 Task: Open an excel sheet with  and write heading  Customer order data  Add 10 people name:-  'David White, Emily Green, Andrew Baker, Madison Evans, Logan King, Grace Hill, Gabriel Young, Elizabeth Flores, Samuel Reed, Avery Nelson. ' in May Last week sales are  10020 to 20050. customer order name:-  Nike shoe, Adidas shoe, Gucci T-shirt, Louis Vuitton bag, Zara Shirt, H&M jeans, Chanel perfume, Versace perfume, Ralph Lauren, Prada Shirtcustomer order price in between:-  10000 to 15000. Save page auditingSalesByTerritory_2022
Action: Key pressed <Key.shift_r>Customer<Key.space><Key.shift>Order<Key.space>data<Key.down><Key.shift_r>S<Key.space><Key.backspace>.<Key.space><Key.shift>No<Key.down>1<Key.down>2<Key.down>3<Key.down>4<Key.down>5<Key.down>6<Key.down>7<Key.down>8<Key.down>9<Key.down>10<Key.down><Key.up><Key.up><Key.down><Key.right><Key.shift>Name<Key.down><Key.shift_r>David<Key.down><Key.up><Key.f2><Key.space><Key.shift_r><Key.shift_r><Key.shift_r><Key.shift_r><Key.shift_r><Key.shift_r><Key.shift_r><Key.shift_r><Key.shift_r><Key.shift_r><Key.shift_r><Key.shift_r><Key.shift_r><Key.shift_r><Key.shift_r><Key.shift_r><Key.shift_r><Key.shift_r><Key.shift_r><Key.shift_r><Key.shift_r><Key.shift_r><Key.shift_r><Key.shift_r><Key.shift_r><Key.shift_r>White<Key.down><Key.shift_r>Emily<Key.space><Key.shift_r>Green<Key.down><Key.shift_r>Andrew<Key.space><Key.shift>Baker<Key.down><Key.shift>Madison<Key.space><Key.shift_r>Evans<Key.down><Key.shift>Logan<Key.space><Key.shift>King<Key.down><Key.shift_r>Grace<Key.space><Key.shift>hill<Key.down><Key.shift_r>Gabriel<Key.space><Key.shift>Young<Key.down><Key.shift_r>Elizabeth<Key.space><Key.shift_r>Flo<Key.esc><Key.down><Key.up><Key.f2><Key.space><Key.shift_r>Shite<Key.enter><Key.up><Key.f2><Key.backspace><Key.backspace><Key.backspace><Key.backspace><Key.backspace><Key.shift_r>White<Key.enter><Key.shift_r>Emily<Key.space><Key.shift_r>Green<Key.down><Key.shift_r>Andrew<Key.space><Key.shift>Baker<Key.down><Key.shift>Madison<Key.space><Key.shift_r>Evans<Key.down><Key.shift>Logan<Key.space><Key.shift>King
Screenshot: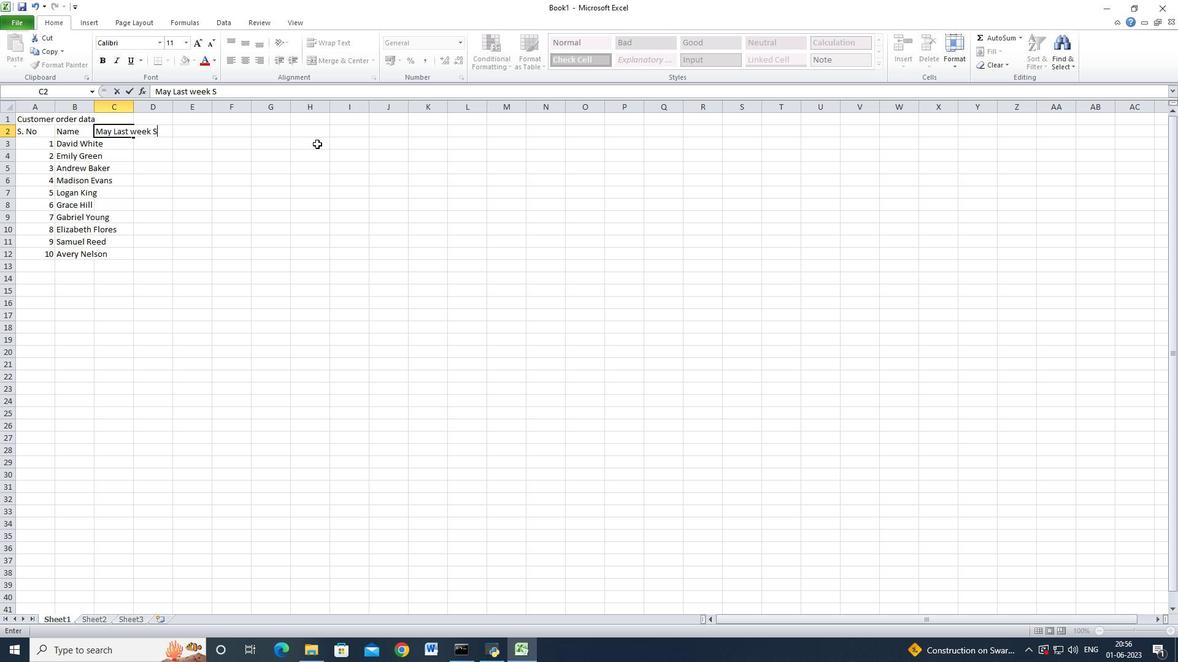 
Action: Mouse moved to (47, 120)
Screenshot: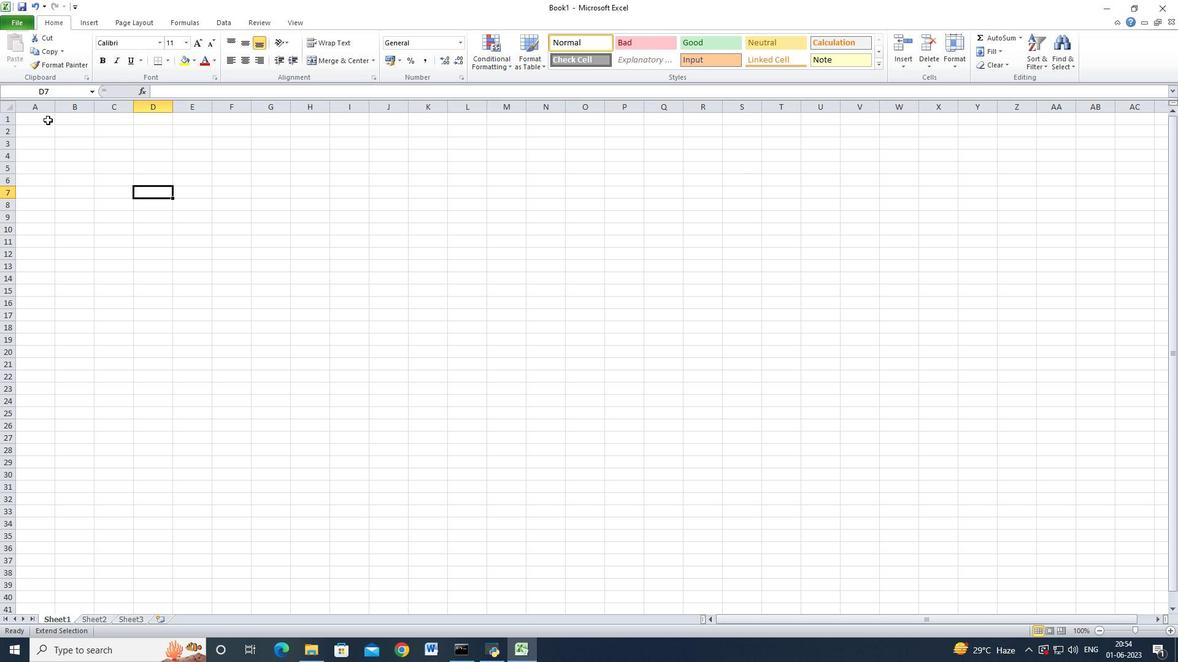 
Action: Mouse pressed left at (47, 120)
Screenshot: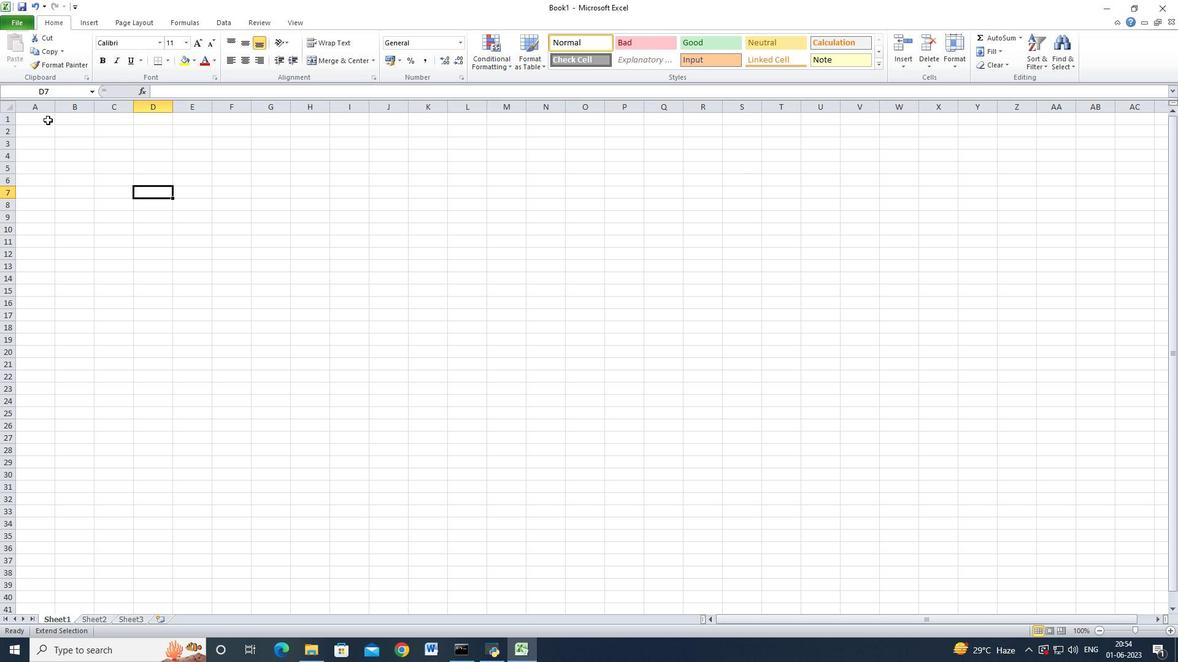 
Action: Mouse moved to (61, 138)
Screenshot: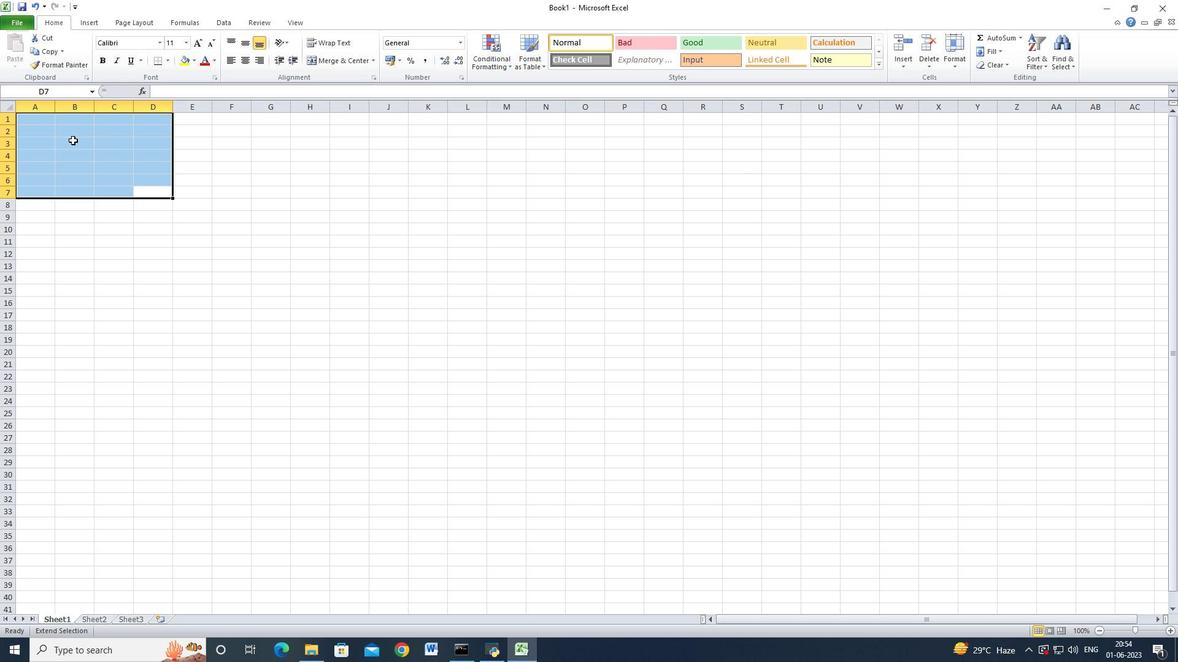 
Action: Mouse pressed left at (61, 138)
Screenshot: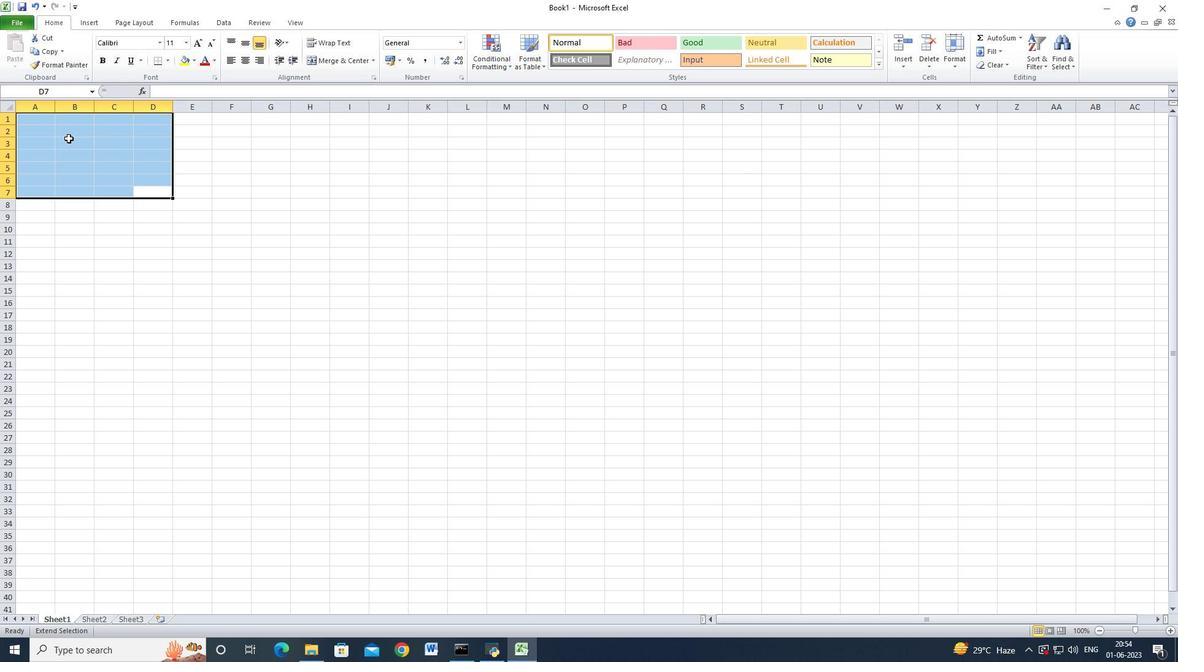 
Action: Mouse moved to (92, 139)
Screenshot: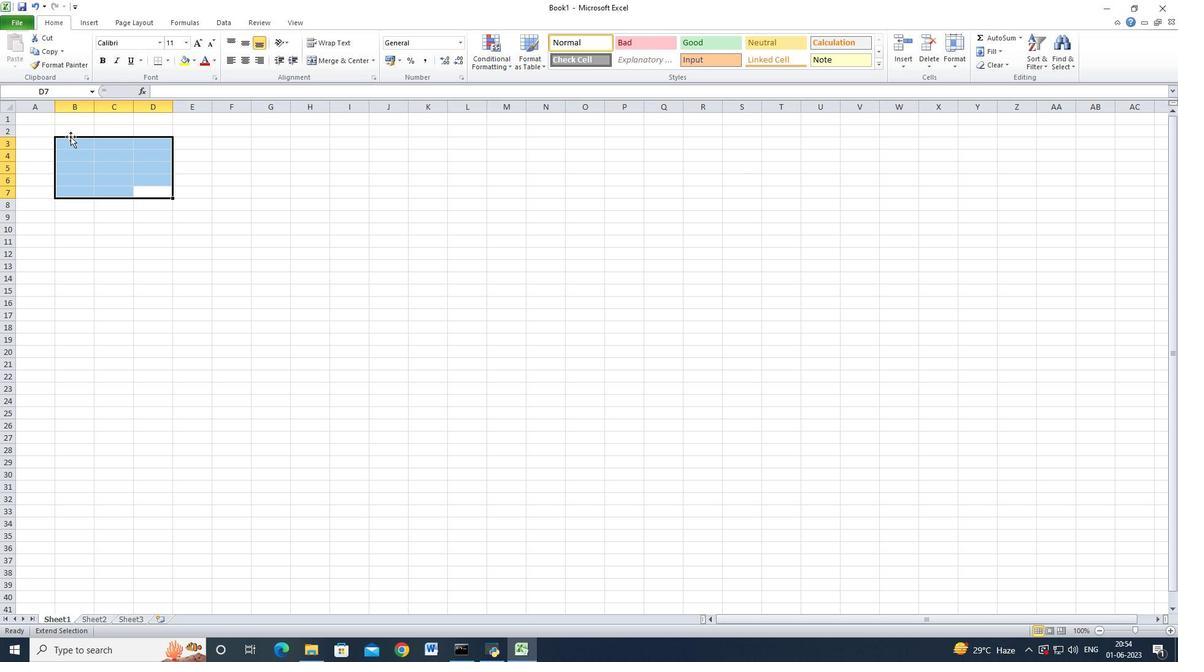 
Action: Key pressed <Key.esc>
Screenshot: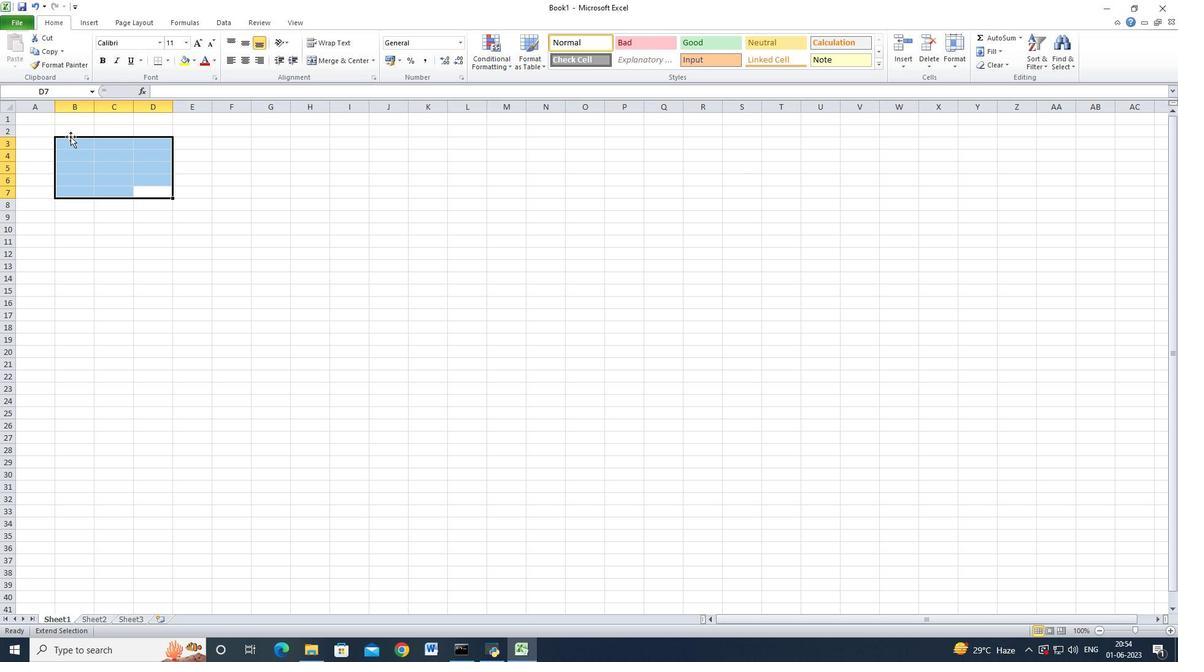 
Action: Mouse moved to (46, 119)
Screenshot: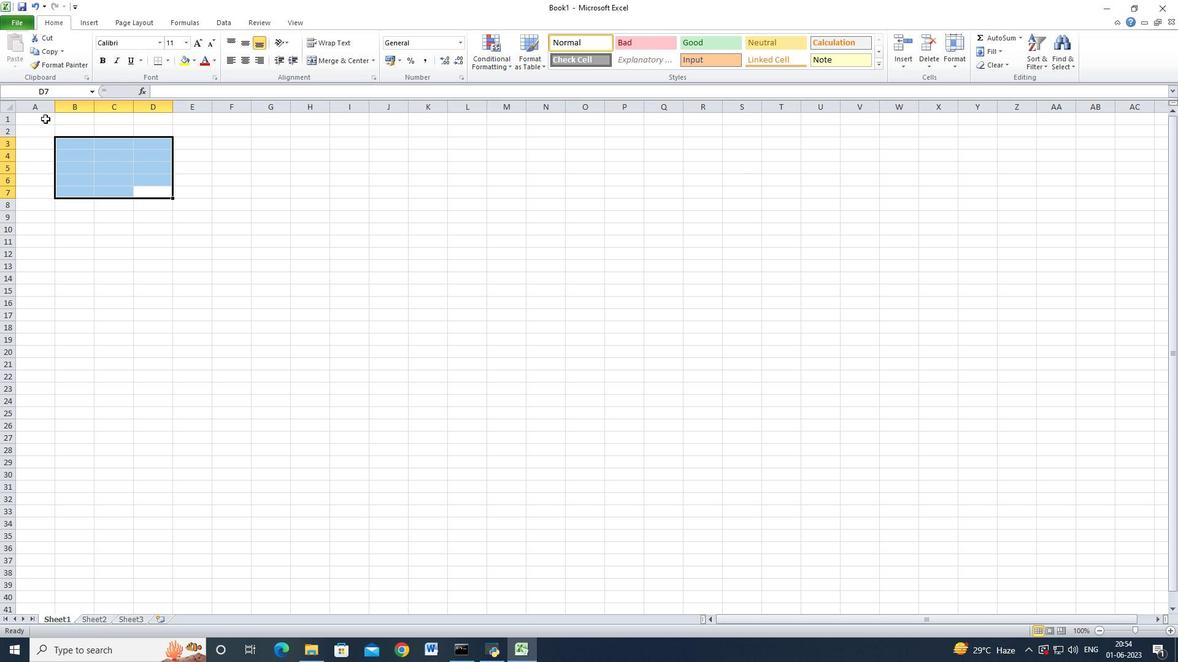 
Action: Mouse pressed left at (46, 119)
Screenshot: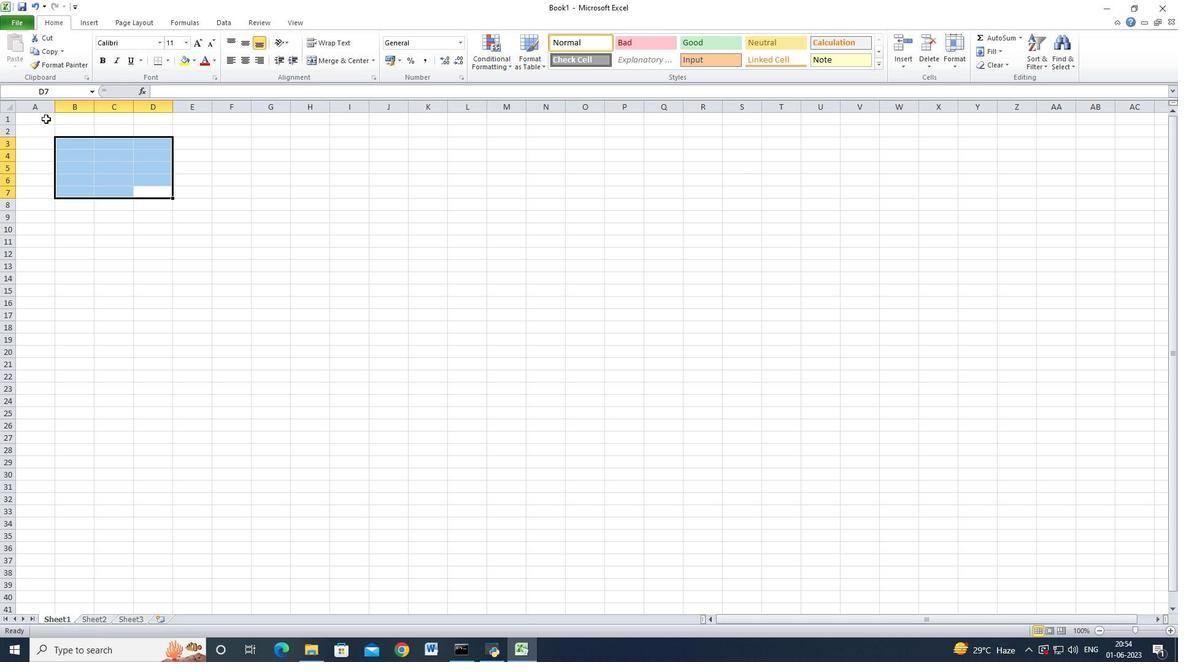 
Action: Mouse moved to (317, 144)
Screenshot: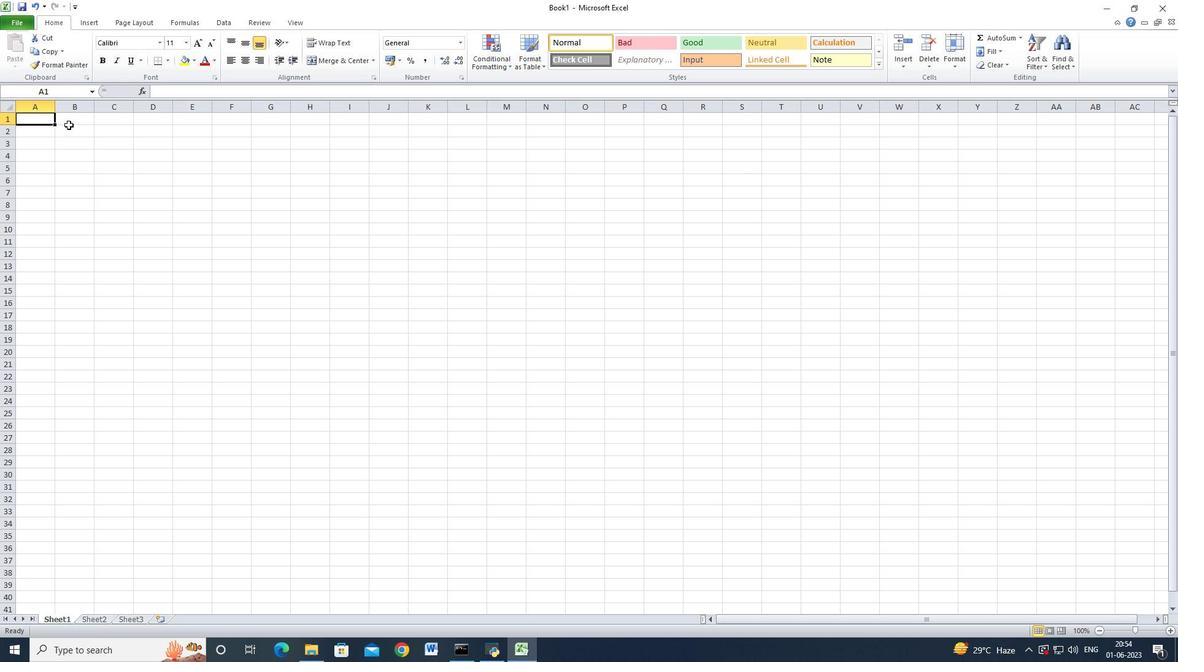 
Action: Key pressed <Key.shift_r>Customer<Key.space>order<Key.space>data<Key.down><Key.shift_r>S.<Key.space><Key.shift>No<Key.down>1<Key.down>2<Key.down>3<Key.down>4<Key.down>5<Key.down>6<Key.down>7<Key.down>8<Key.down>9<Key.down>10<Key.down><Key.up><Key.up><Key.up><Key.right><Key.down><Key.shift>Name<Key.down><Key.up><Key.down><Key.shift_r>David<Key.space><Key.shift_r><Key.shift_r><Key.shift_r><Key.shift_r><Key.shift_r><Key.shift_r><Key.shift_r><Key.shift_r><Key.shift_r><Key.shift_r><Key.shift_r><Key.shift_r><Key.shift_r><Key.shift_r><Key.shift_r><Key.shift_r><Key.shift_r><Key.shift_r><Key.shift_r><Key.shift_r>White<Key.down><Key.shift_r>Emily<Key.space><Key.shift_r>Green<Key.down><Key.shift_r>Andrew<Key.space><Key.shift>Baker<Key.down><Key.shift>Madison<Key.down><Key.shift_r>Evans<Key.up><Key.f2><Key.space><Key.shift_r>Evans<Key.enter><Key.shift>Logan<Key.space><Key.shift>King<Key.down><Key.shift_r>Grace<Key.space><Key.shift>Hill<Key.down><Key.shift_r>Gabriel<Key.space><Key.shift>Young<Key.down><Key.shift_r>Elizabeth<Key.space><Key.shift_r>Flores<Key.enter><Key.shift_r>Samuel<Key.space><Key.shift_r>Reed<Key.enter><Key.shift_r>Avery<Key.space><Key.shift>Nelson<Key.down><Key.up><Key.up><Key.up><Key.right><Key.shift>May<Key.space><Key.shift>Last<Key.space>week<Key.space><Key.shift_r>Sales<Key.backspace>s<Key.enter>10020<Key.down>11025<Key.down>12030<Key.down>13035<Key.down>14040<Key.down>15055<Key.down>16060<Key.down>14<Key.backspace>7080<Key.down>18090<Key.down>19<Key.down><Key.up><Key.up><Key.down>20050<Key.down><Key.up><Key.up><Key.up><Key.down><Key.up><Key.right><Key.shift_r><Key.shift_r><Key.shift_r><Key.shift_r><Key.shift_r><Key.shift_r><Key.shift_r><Key.shift_r><Key.shift_r><Key.shift_r><Key.shift_r><Key.shift_r><Key.shift_r><Key.shift_r><Key.shift_r><Key.shift_r><Key.shift_r>Customer<Key.space><Key.shift>Order<Key.space><Key.shift>Name<Key.down><Key.shift>Nike<Key.space>shoe<Key.down><Key.shift_r>Adidas<Key.space>shoe<Key.down><Key.shift_r>Gucci<Key.space><Key.shift_r>T-<Key.shift_r>shirt<Key.down><Key.shift>ouis<Key.space><Key.shift_r>Vuitton<Key.space>bag<Key.down><Key.shift_r>Zara<Key.space><Key.shift_r>Shirt<Key.down><Key.shift>H<Key.shift_r><Key.shift_r>&<Key.shift>M<Key.space>jeans<Key.down><Key.shift_r>Chanel<Key.space>perfume<Key.down><Key.shift_r>Versace<Key.space>perfume<Key.down><Key.shift_r>Ralph<Key.space><Key.shift>Lauren<Key.down><Key.shift>Prada<Key.space><Key.shift_r>Shirtcusotmer<Key.down><Key.up><Key.up><Key.down><Key.up><Key.right><Key.shift>Order<Key.space><Key.shift>Price<Key.down>10500<Key.down>100<Key.backspace><Key.backspace>1000<Key.down>15500<Key.down>12000<Key.down>12500<Key.down>13000<Key.down>13500<Key.down>14000<Key.down>14500<Key.down>15000<Key.down><Key.up><Key.up><Key.down><Key.up>
Screenshot: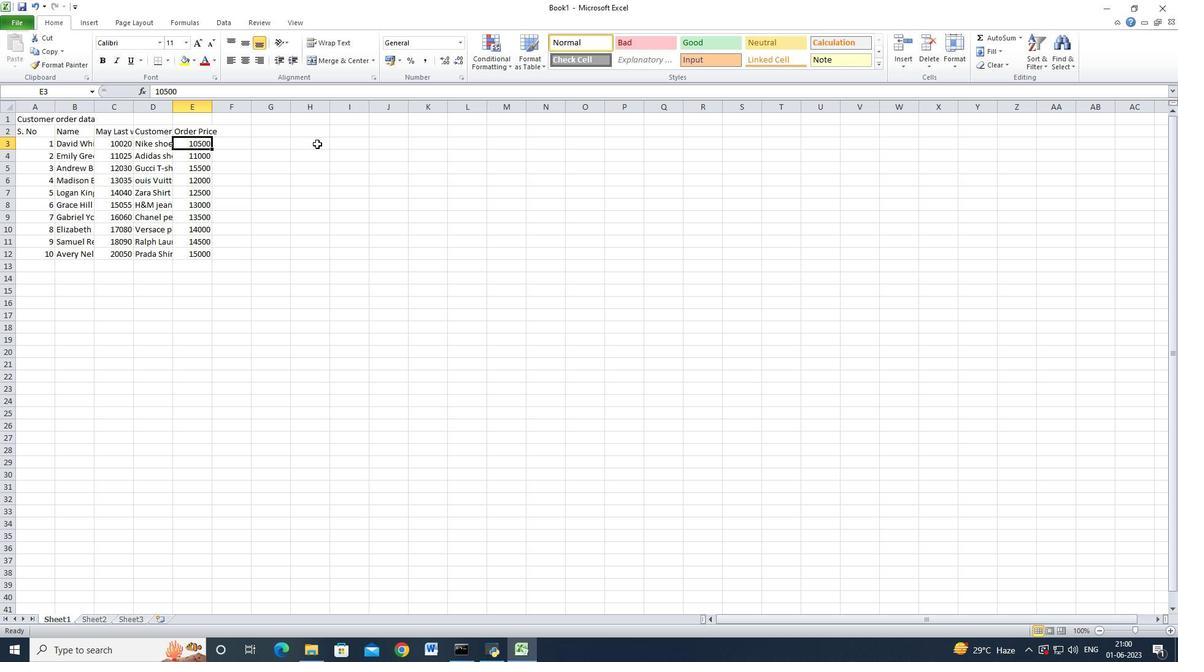 
Action: Mouse moved to (5, 108)
Screenshot: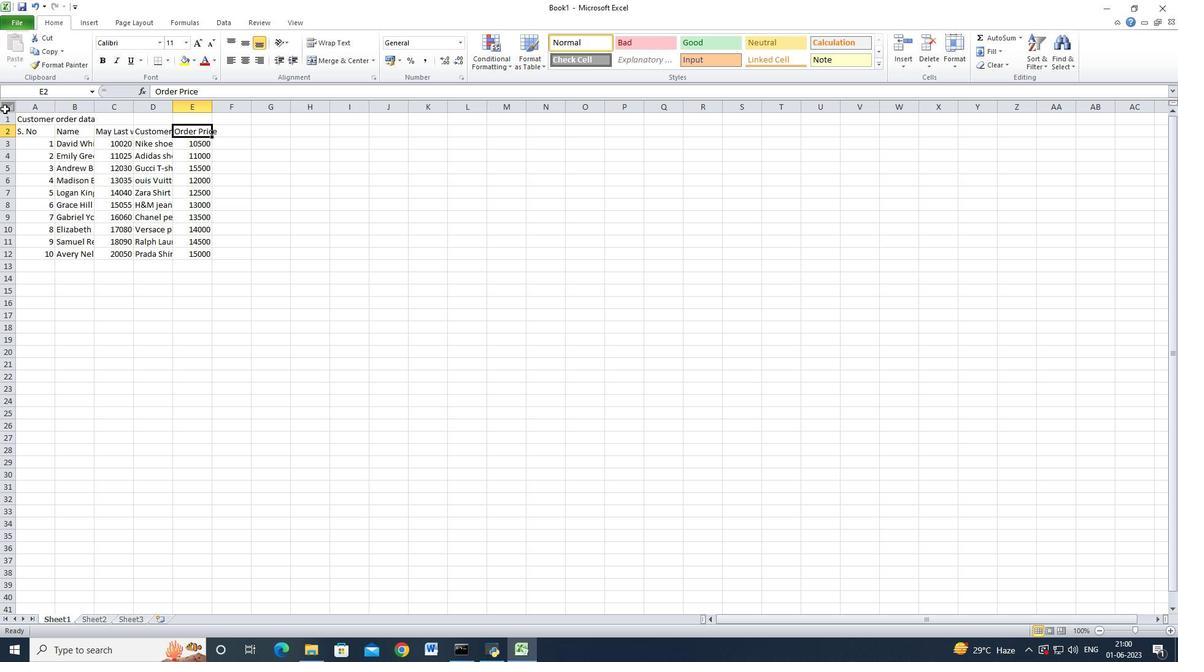 
Action: Mouse pressed left at (5, 108)
Screenshot: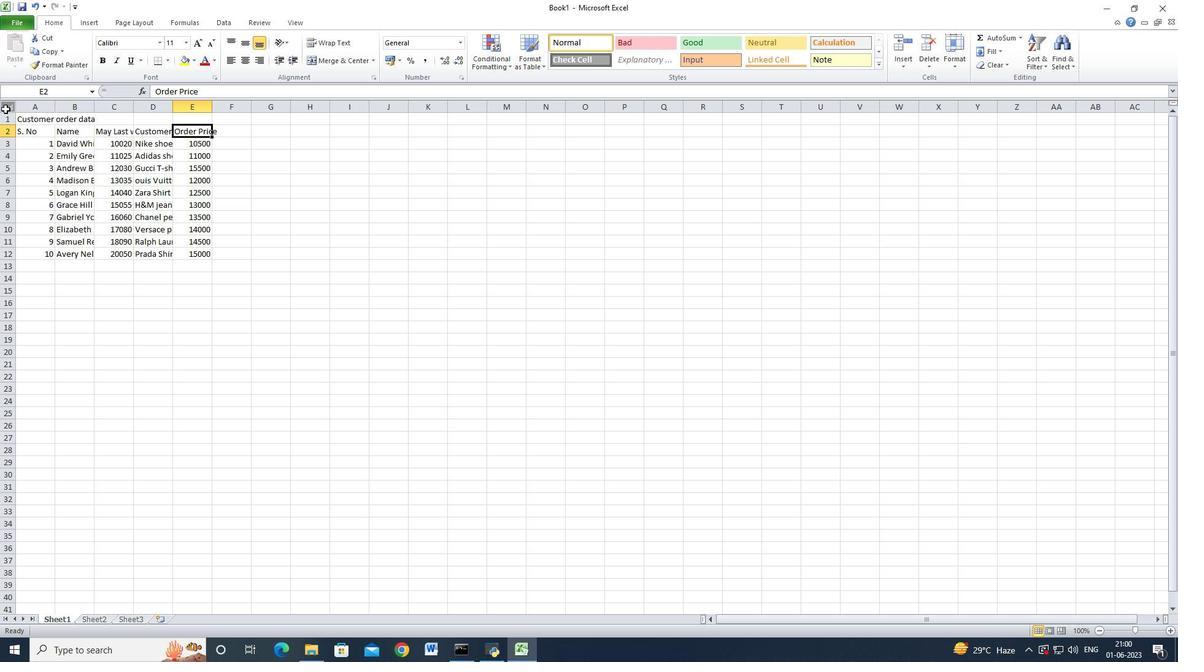 
Action: Mouse moved to (53, 108)
Screenshot: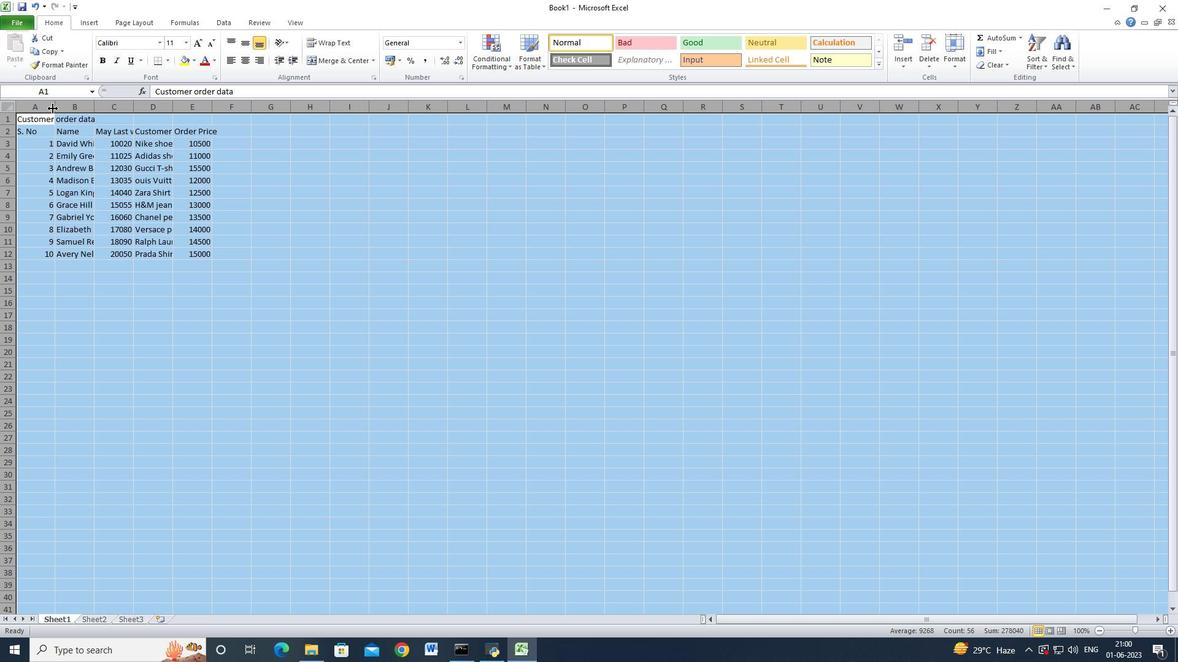 
Action: Mouse pressed left at (53, 108)
Screenshot: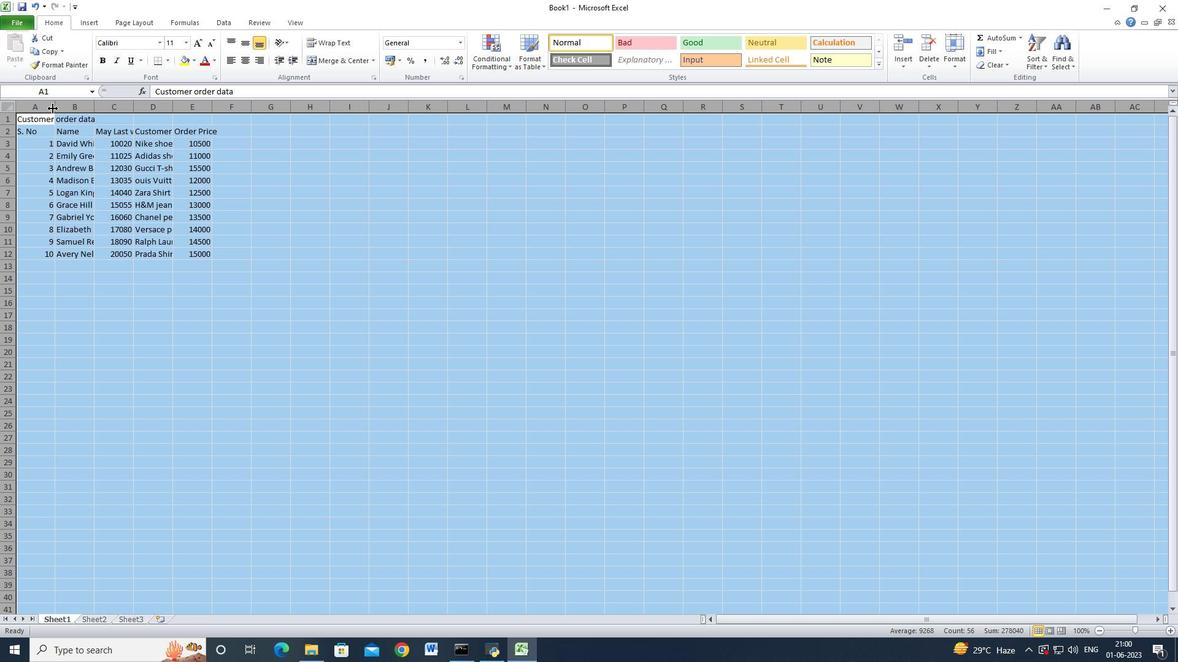 
Action: Mouse pressed left at (53, 108)
Screenshot: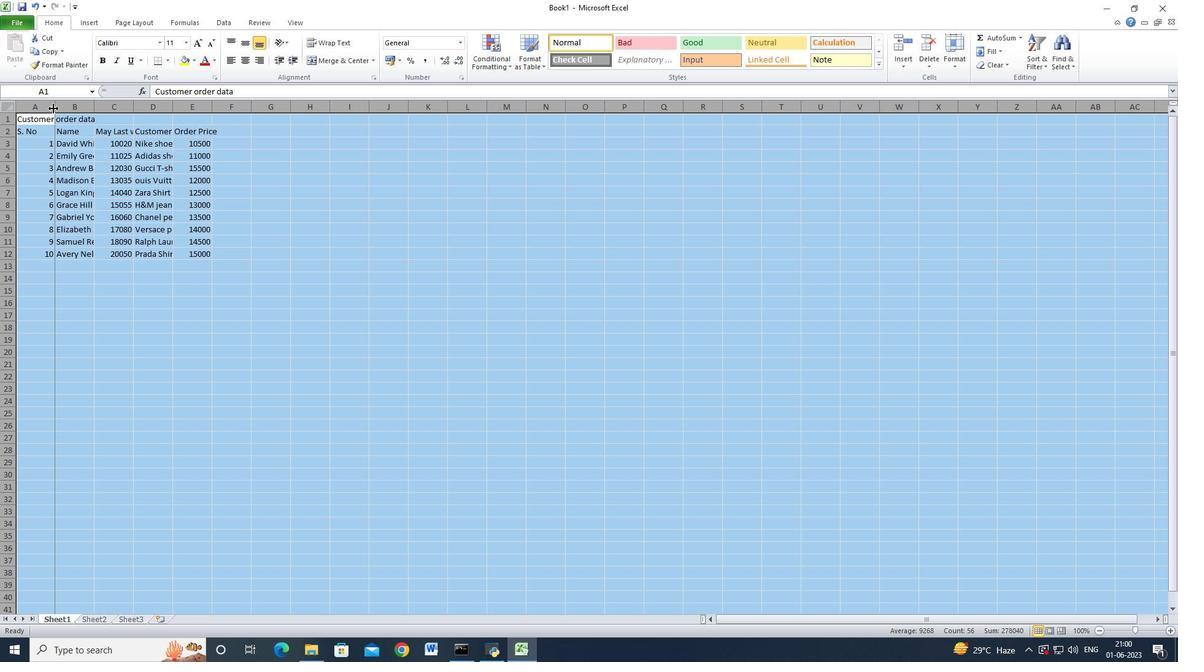
Action: Mouse moved to (100, 168)
Screenshot: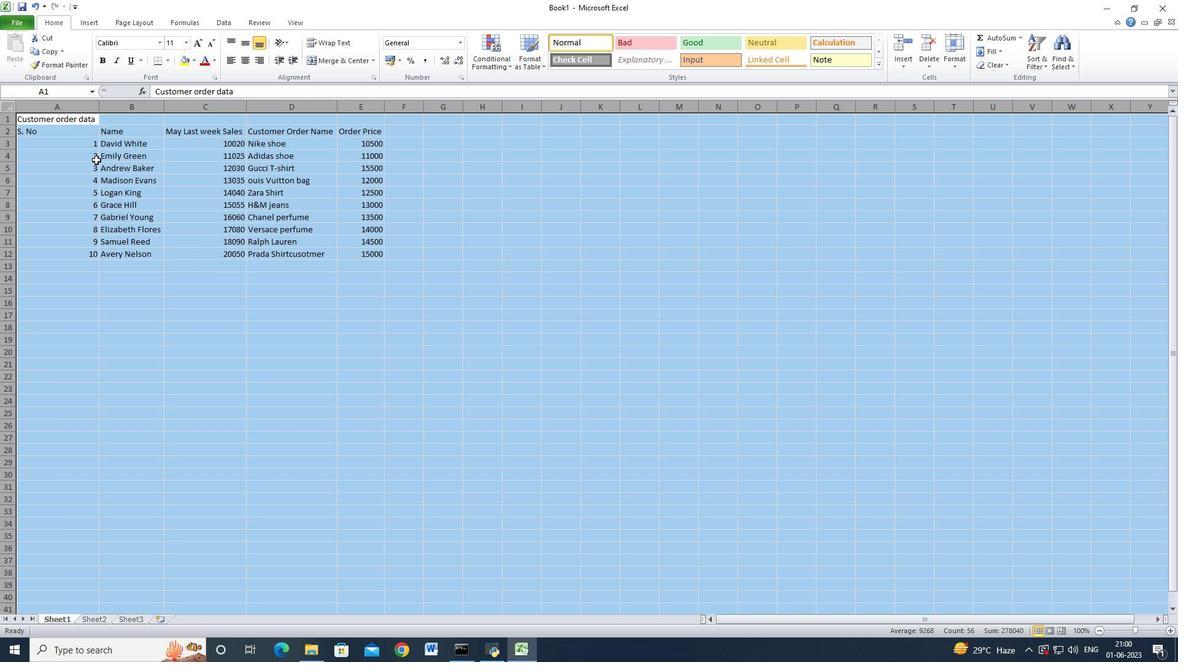 
Action: Mouse pressed left at (100, 168)
Screenshot: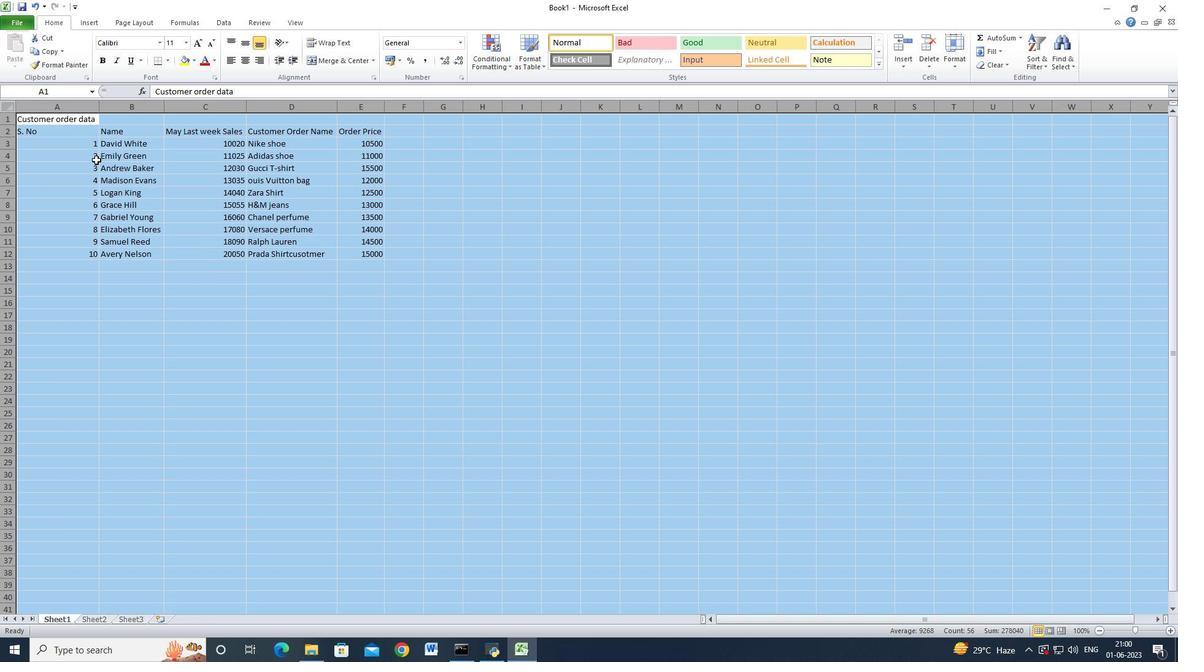 
Action: Mouse moved to (17, 20)
Screenshot: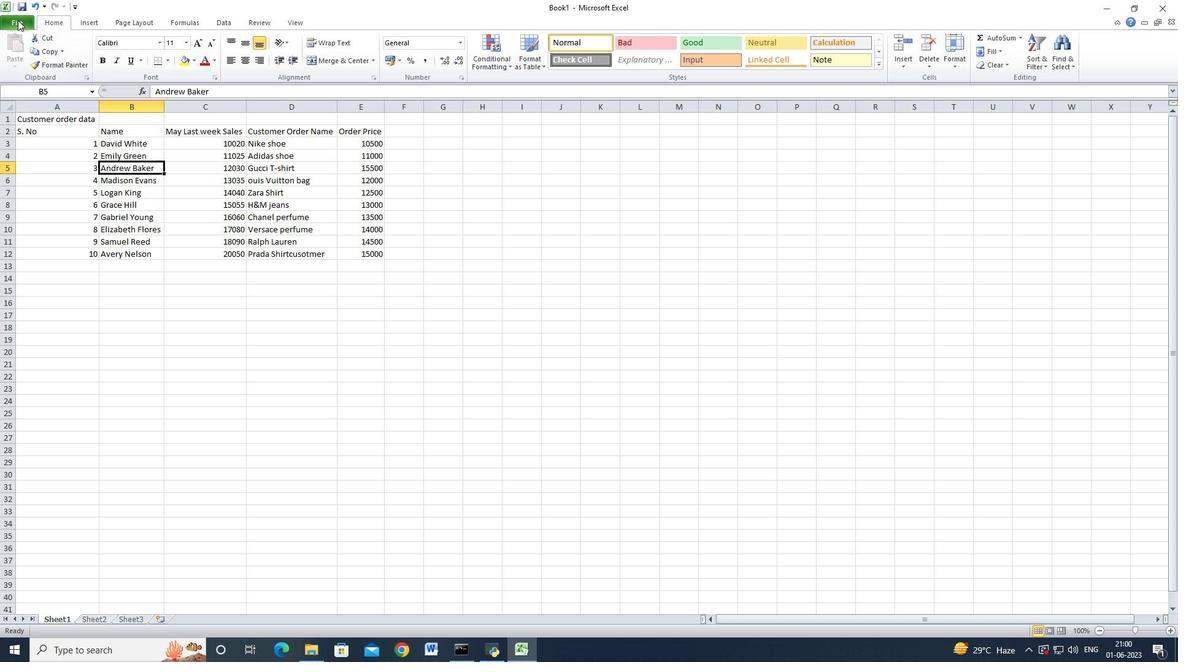 
Action: Mouse pressed left at (17, 20)
Screenshot: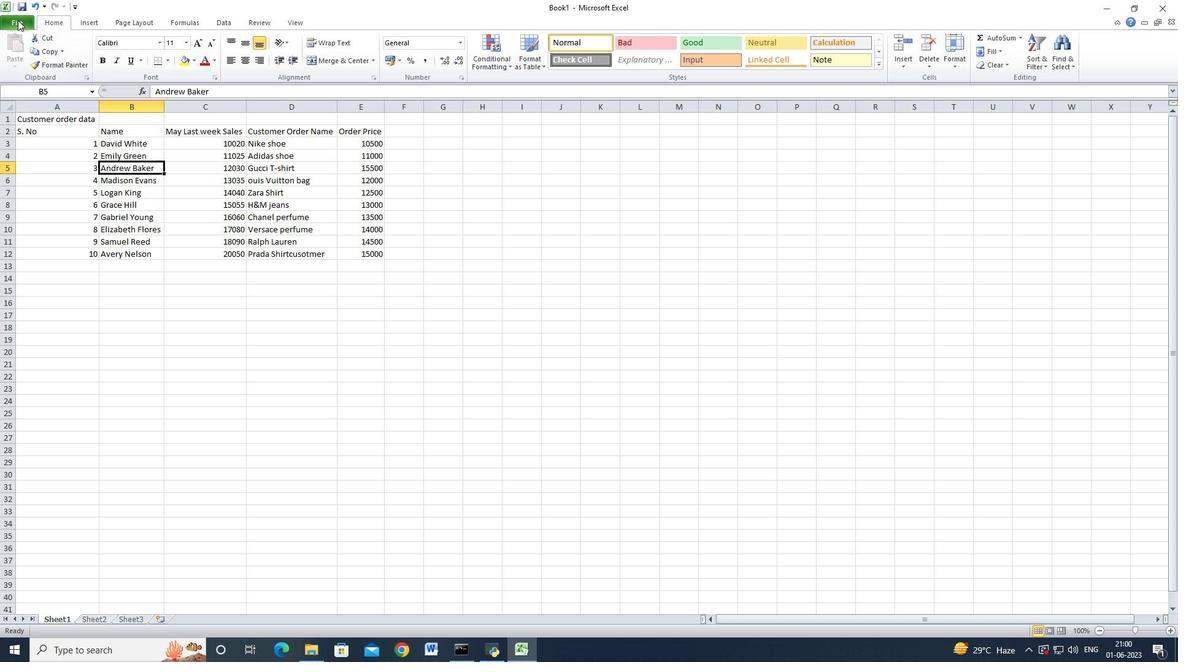 
Action: Mouse moved to (36, 46)
Screenshot: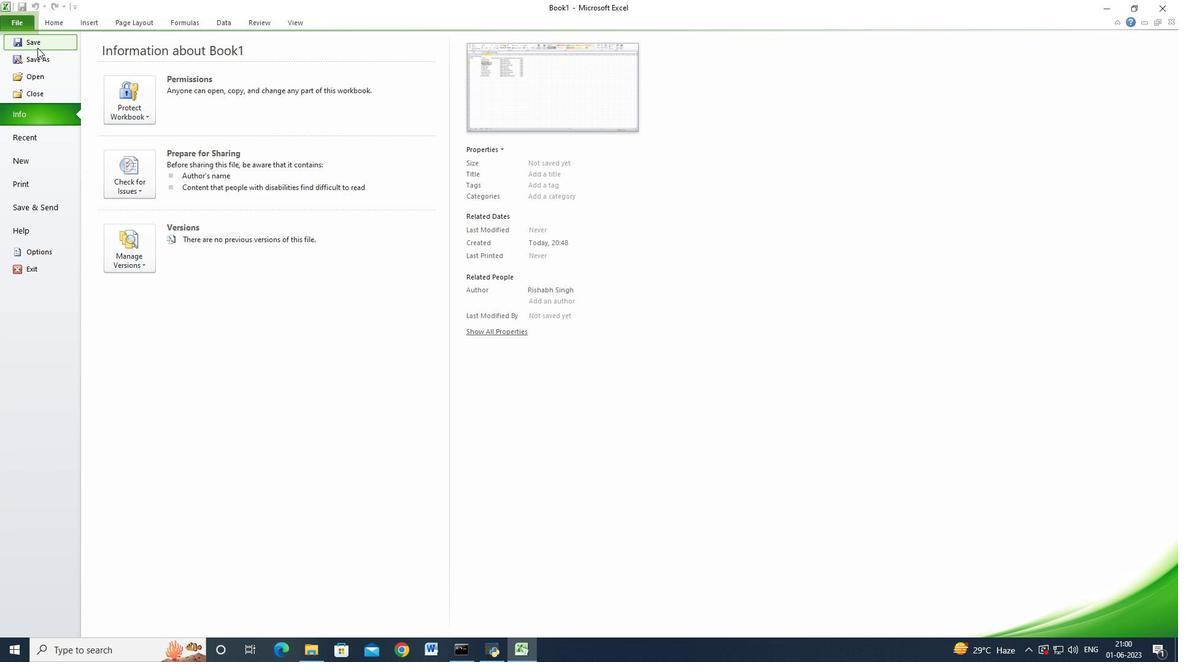 
Action: Mouse pressed left at (36, 46)
Screenshot: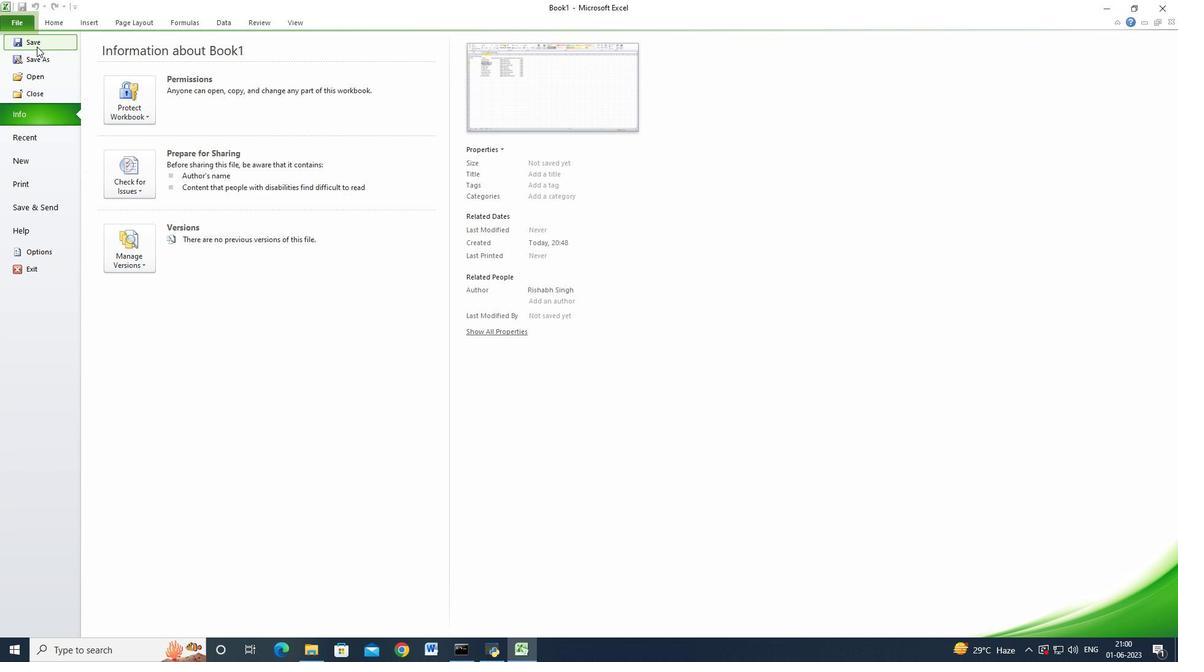 
Action: Mouse moved to (260, 316)
Screenshot: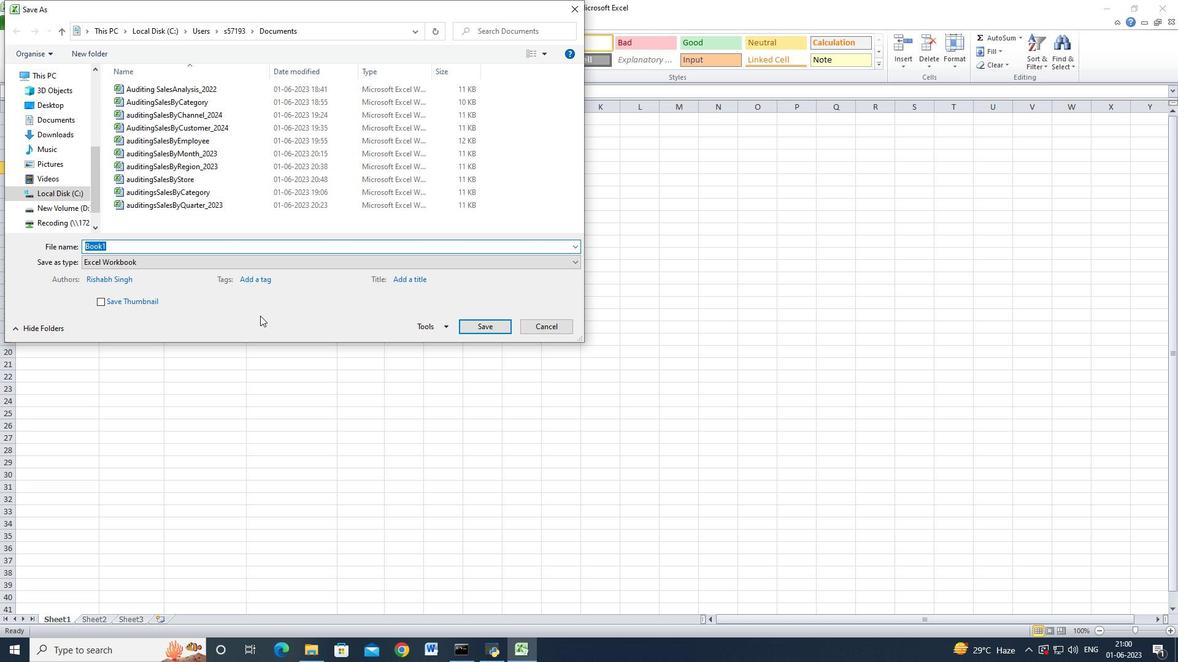 
Action: Key pressed auditing<Key.shift_r>Sales<Key.space><Key.shift>By<Key.space>=<Key.shift_r>Territory<Key.shift_r>_2022
Screenshot: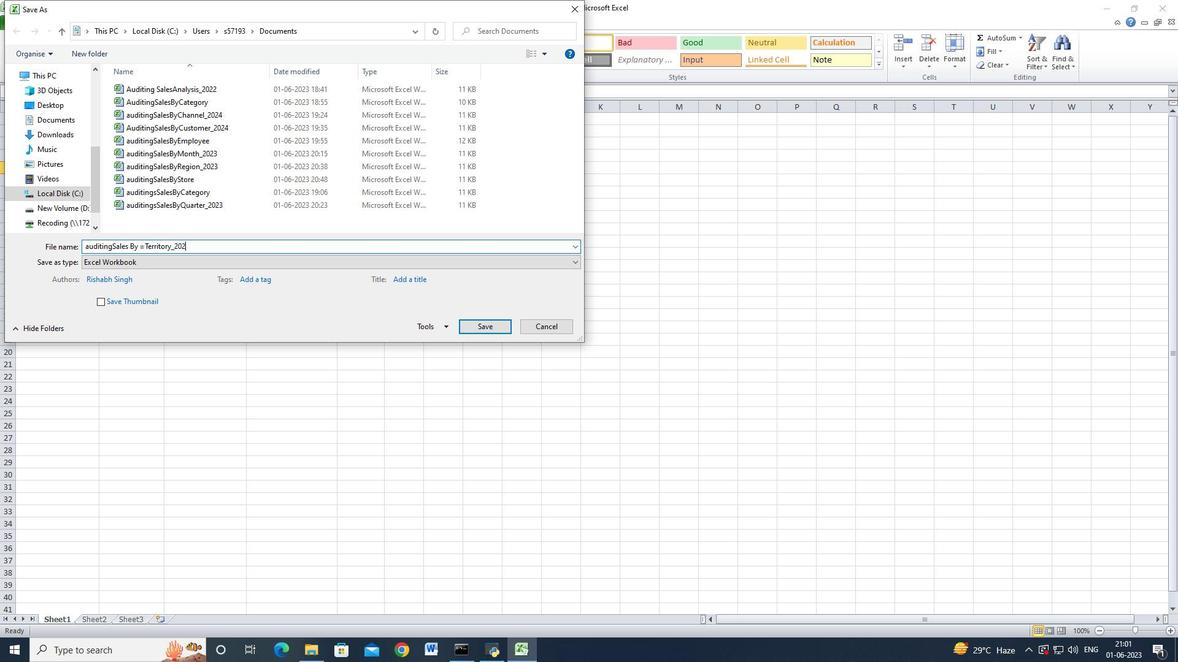 
Action: Mouse moved to (500, 325)
Screenshot: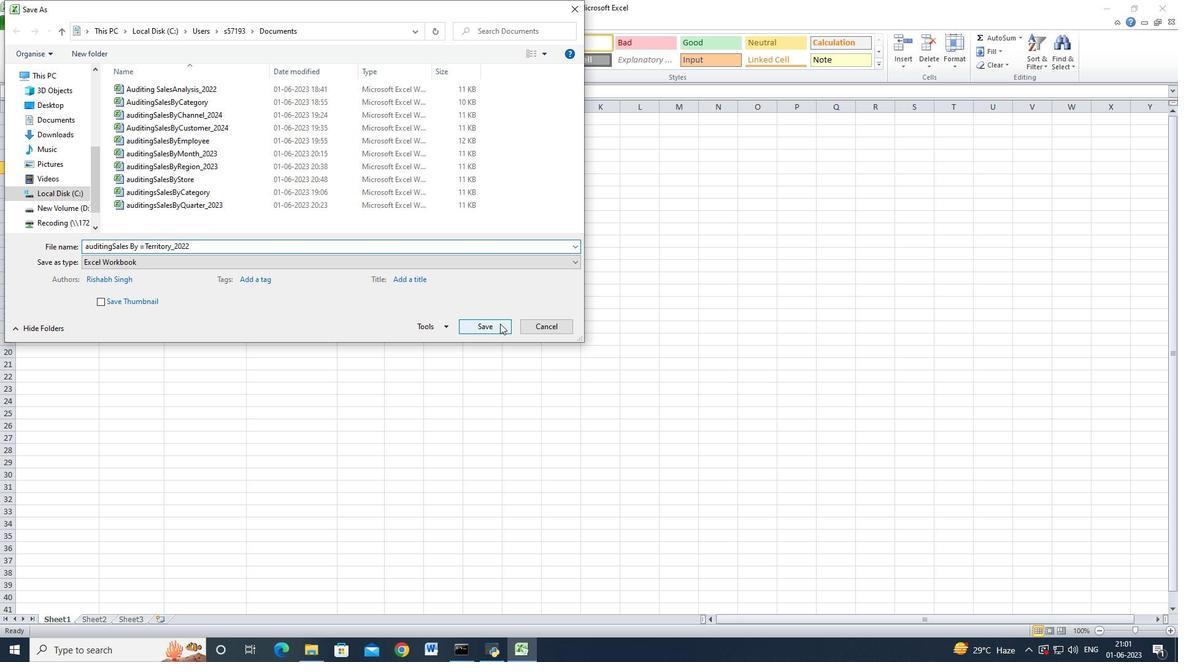 
Action: Mouse pressed left at (500, 325)
Screenshot: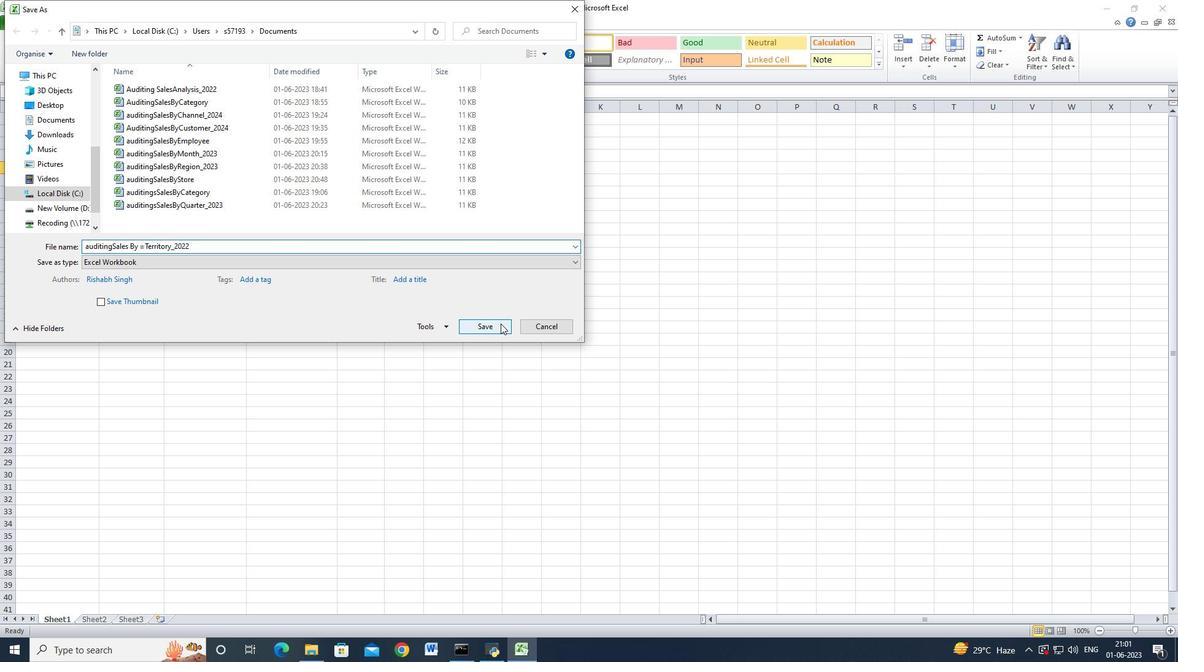 
